 Task: Create a due date automation trigger when advanced on, 2 hours before a card is due add fields with custom field "Resume" set to a date less than 1 working days from now.
Action: Mouse moved to (974, 74)
Screenshot: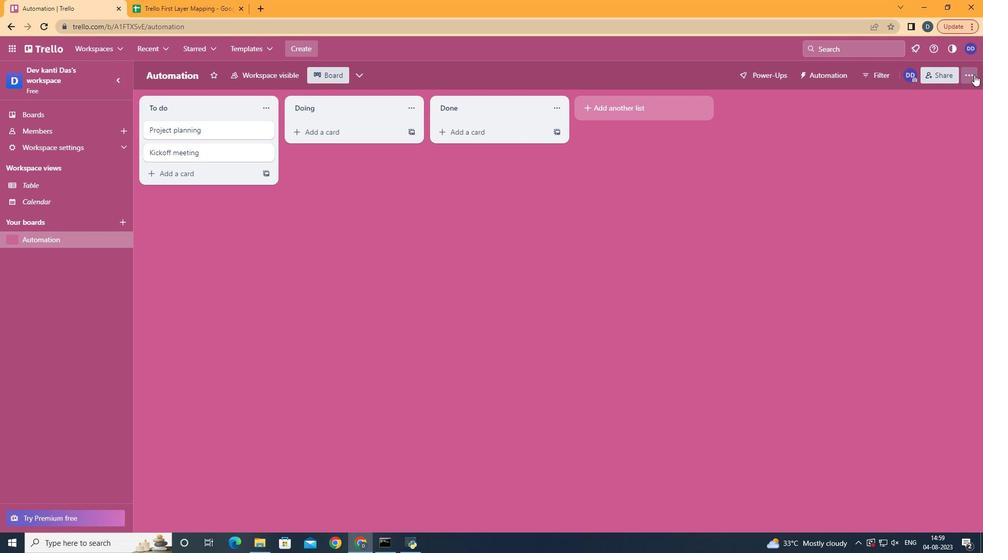 
Action: Mouse pressed left at (974, 74)
Screenshot: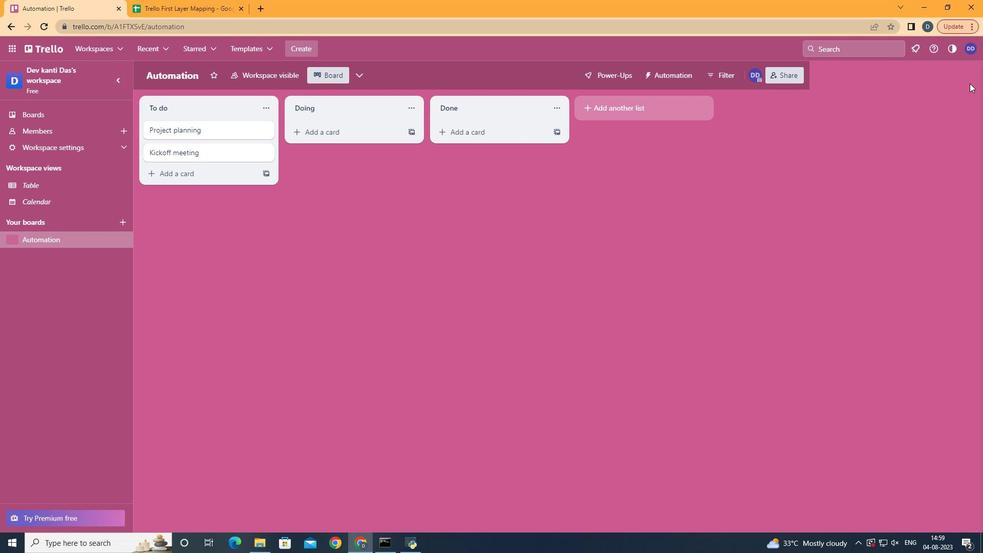 
Action: Mouse moved to (889, 232)
Screenshot: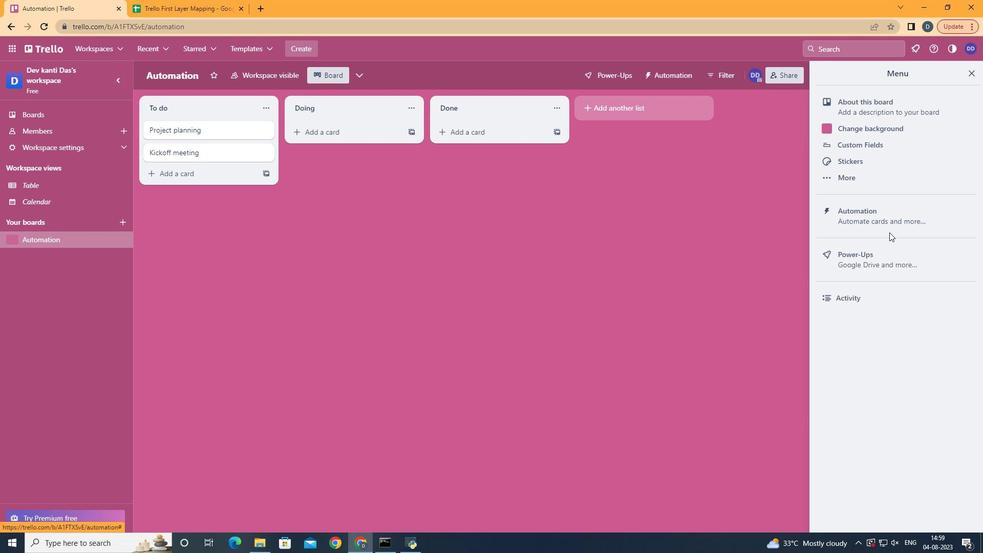 
Action: Mouse pressed left at (889, 232)
Screenshot: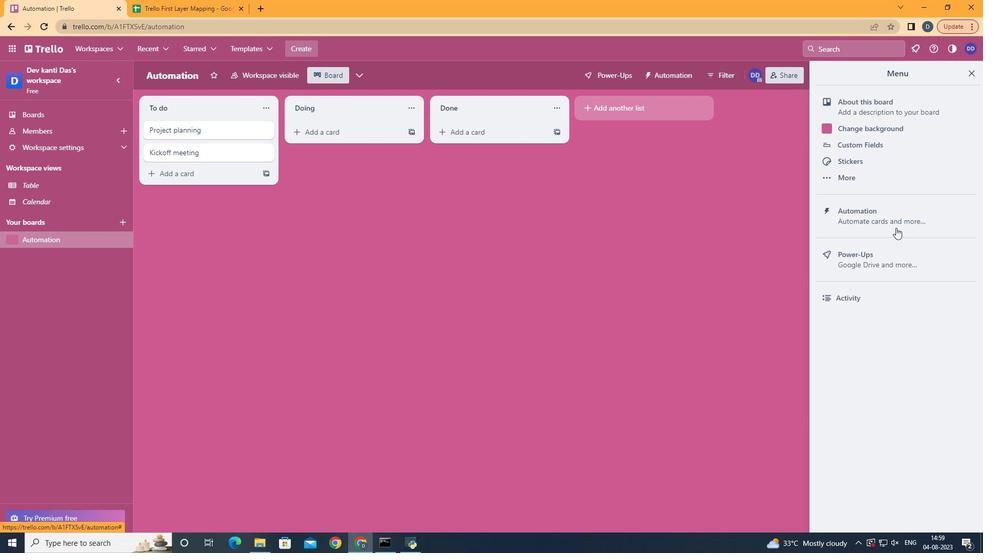 
Action: Mouse moved to (896, 227)
Screenshot: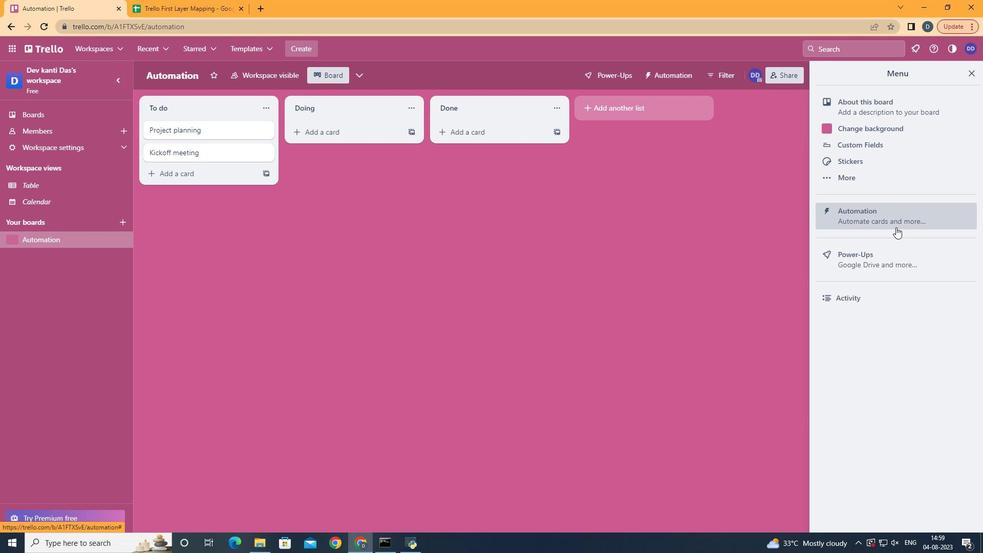 
Action: Mouse pressed left at (896, 227)
Screenshot: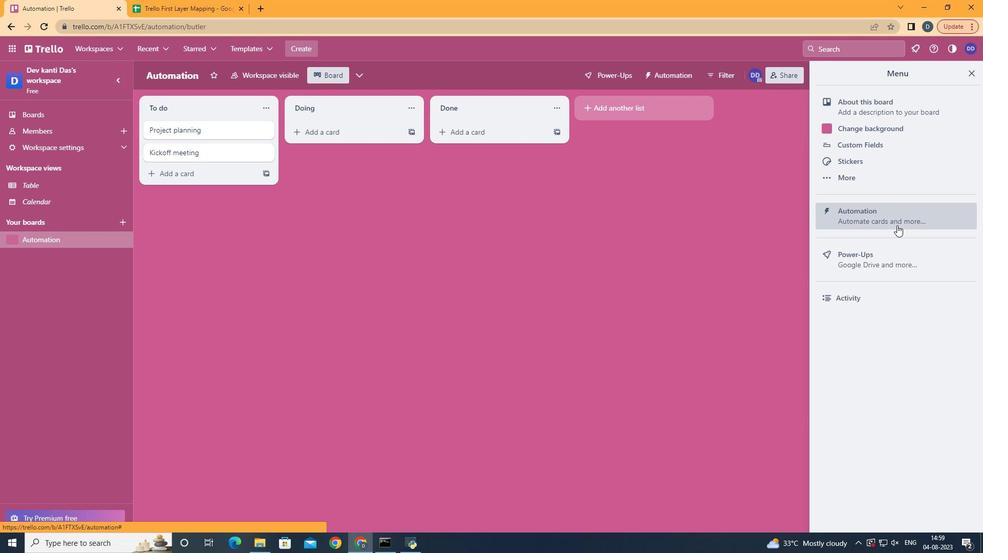 
Action: Mouse moved to (219, 208)
Screenshot: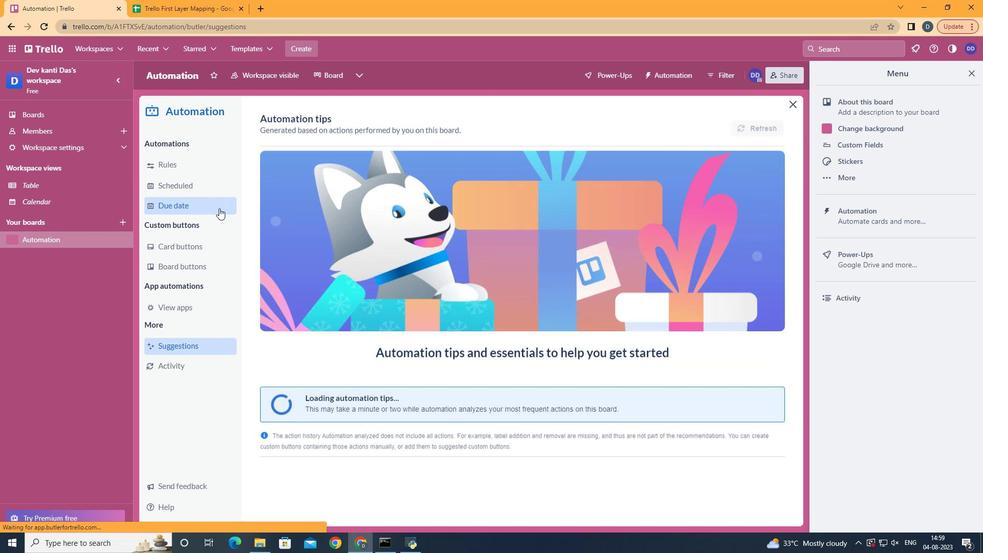 
Action: Mouse pressed left at (219, 208)
Screenshot: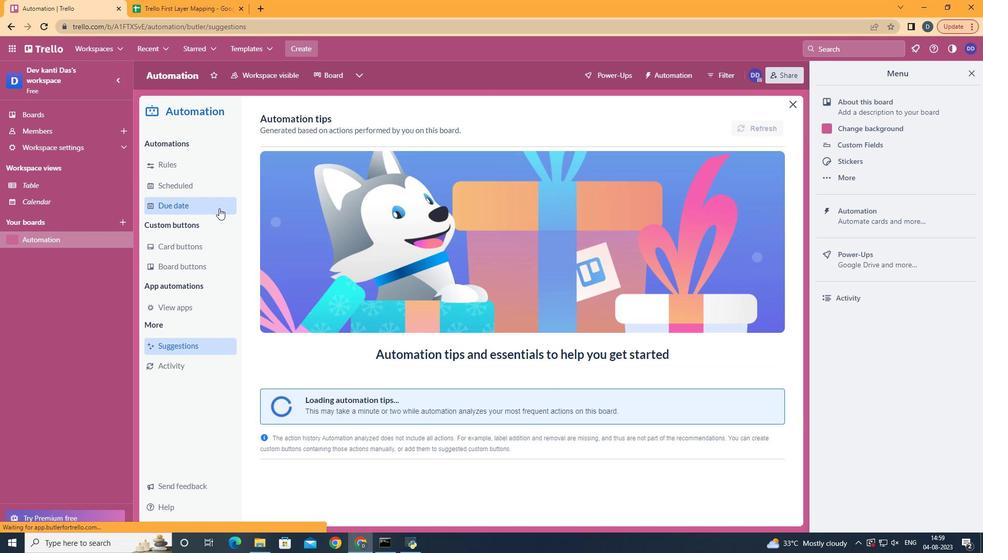 
Action: Mouse moved to (721, 122)
Screenshot: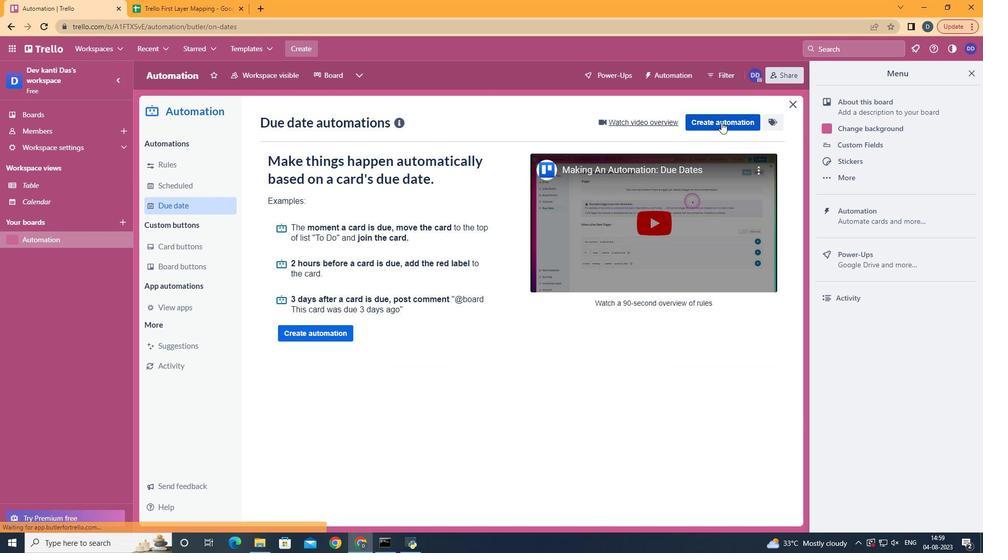 
Action: Mouse pressed left at (721, 122)
Screenshot: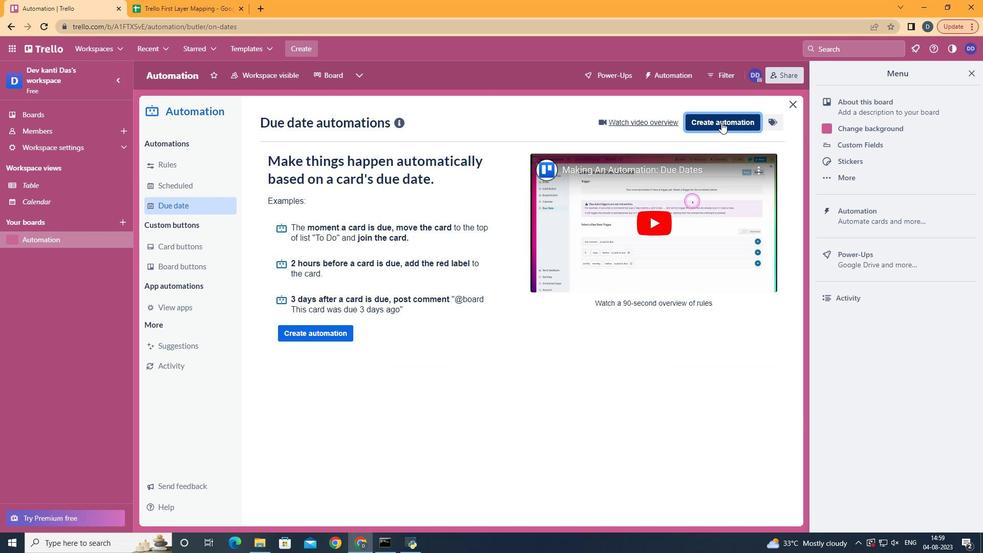 
Action: Mouse moved to (524, 223)
Screenshot: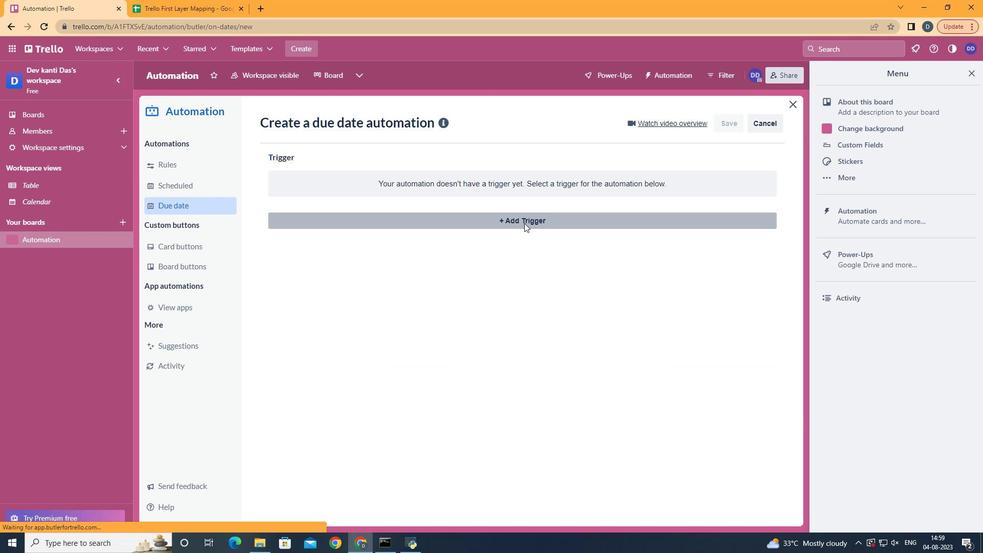 
Action: Mouse pressed left at (524, 223)
Screenshot: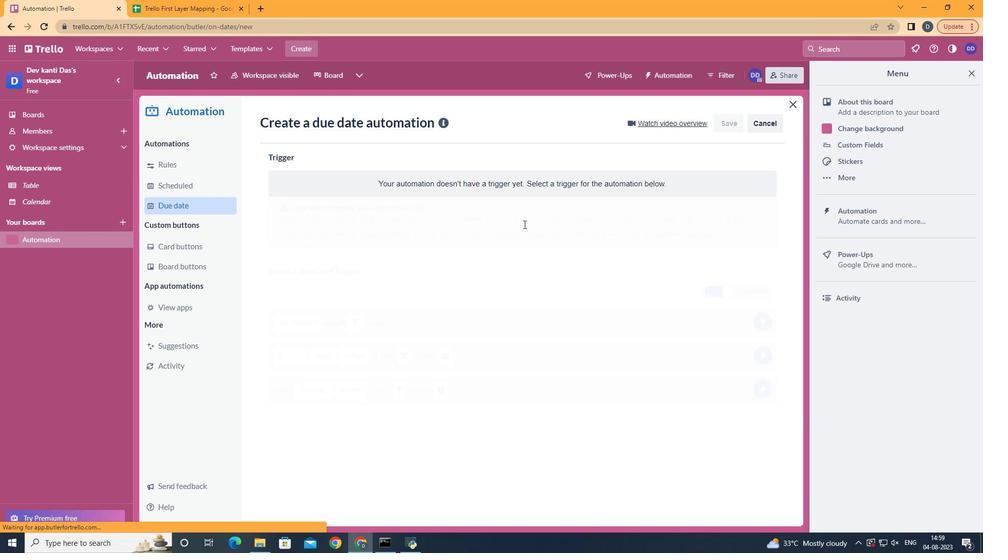 
Action: Mouse moved to (324, 435)
Screenshot: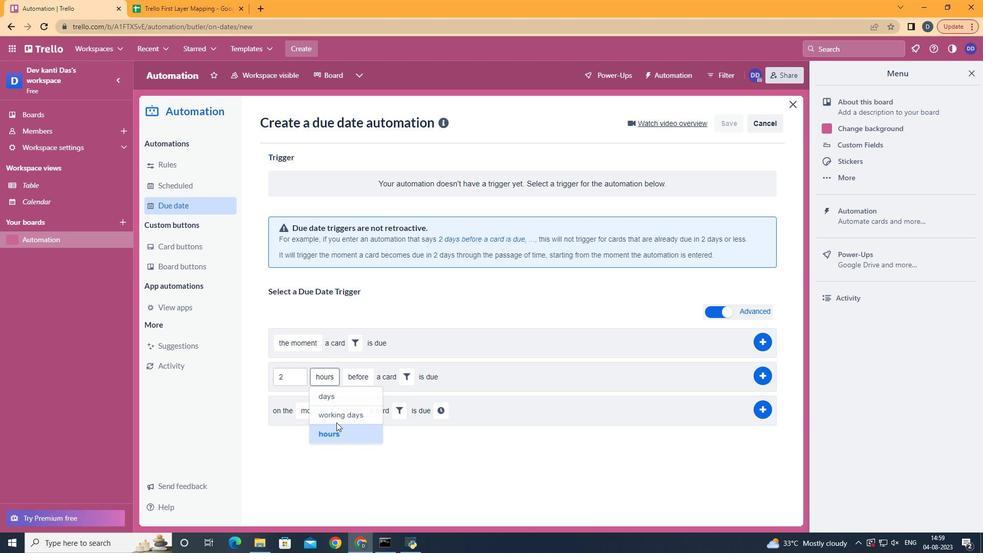 
Action: Mouse pressed left at (324, 435)
Screenshot: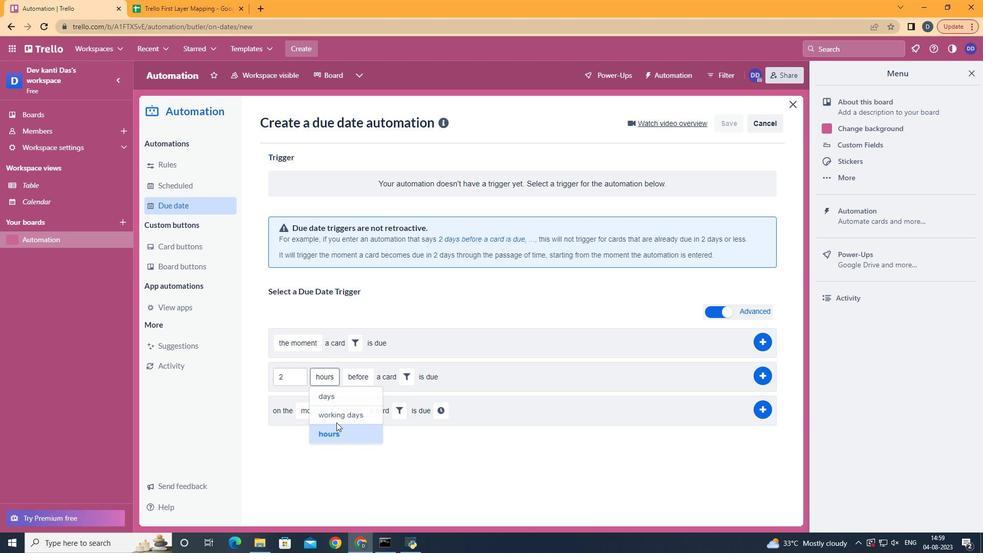 
Action: Mouse moved to (358, 400)
Screenshot: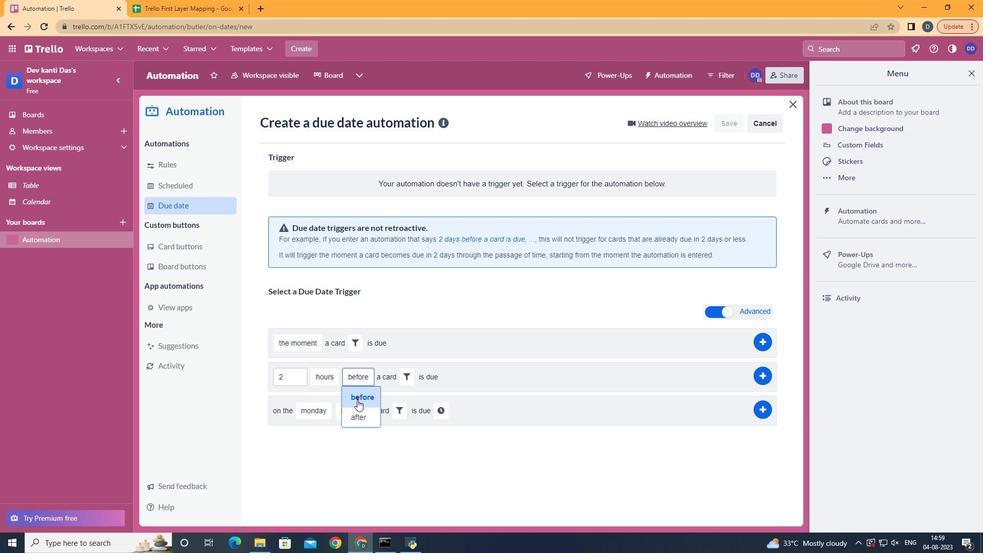 
Action: Mouse pressed left at (358, 400)
Screenshot: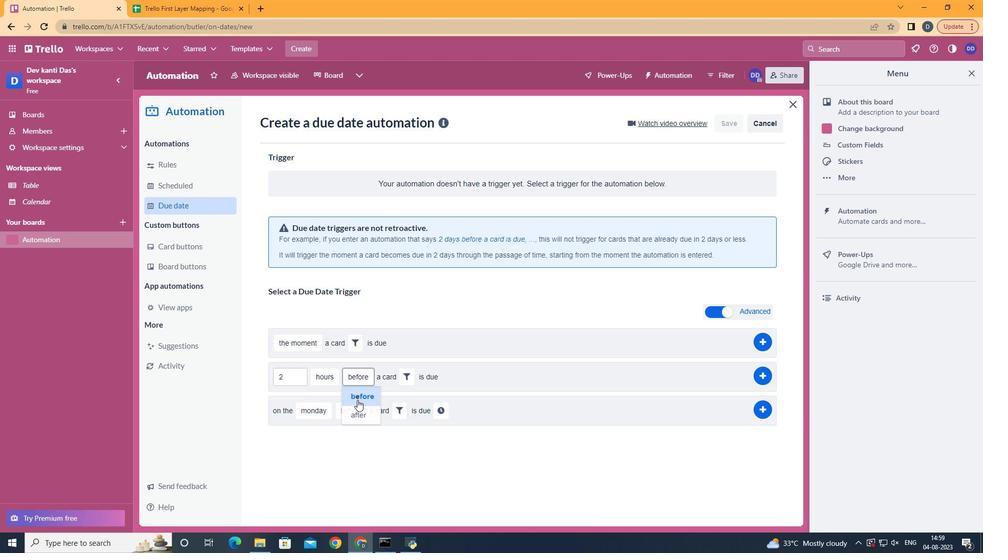 
Action: Mouse moved to (406, 377)
Screenshot: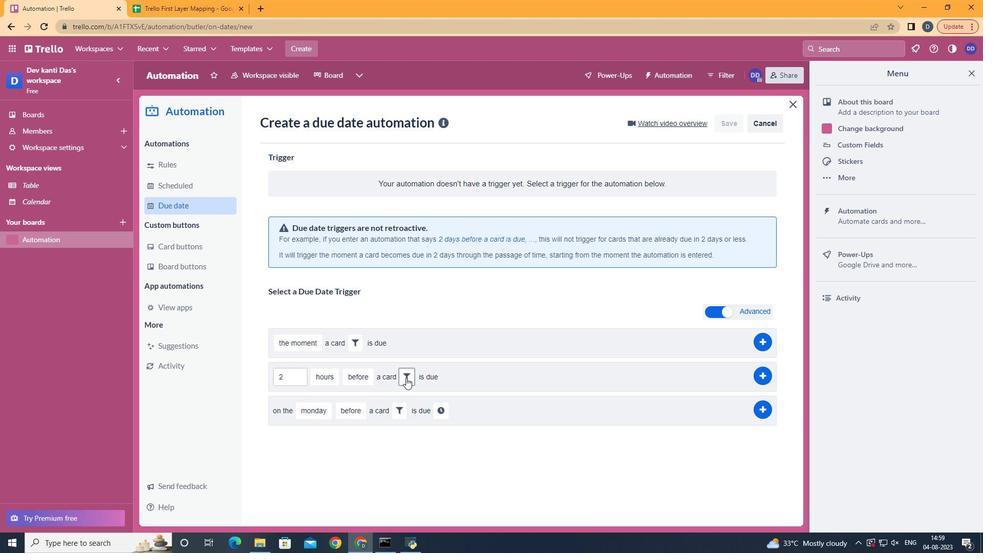 
Action: Mouse pressed left at (406, 377)
Screenshot: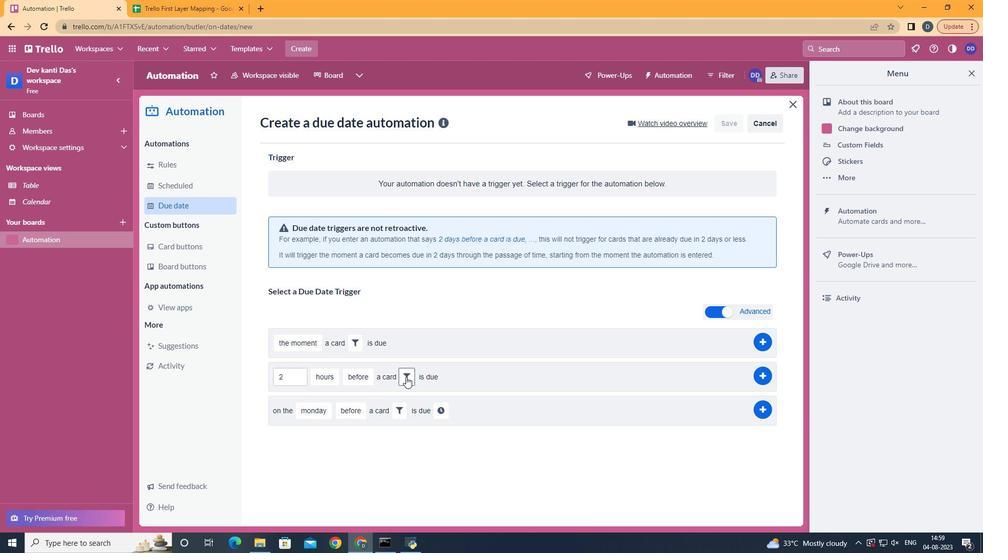 
Action: Mouse moved to (569, 407)
Screenshot: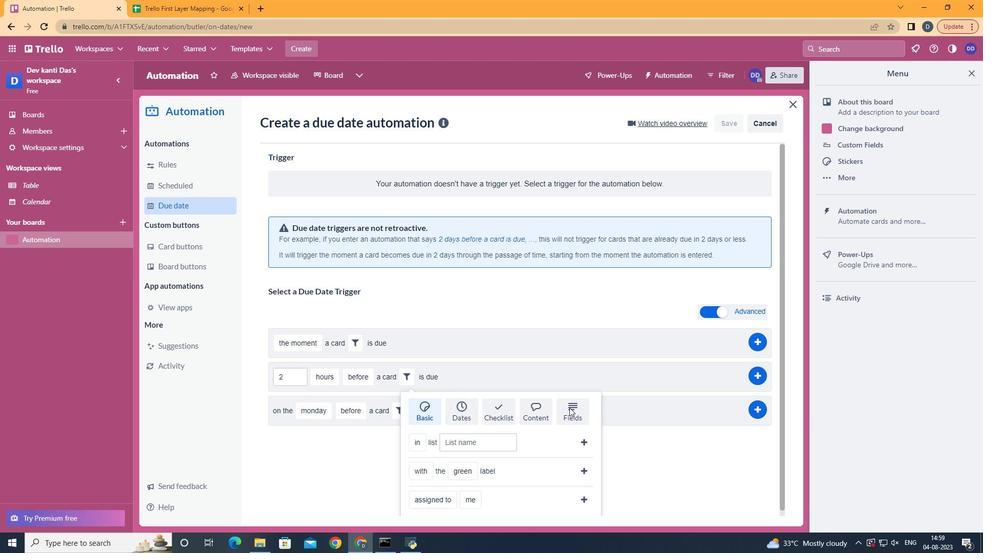 
Action: Mouse pressed left at (569, 407)
Screenshot: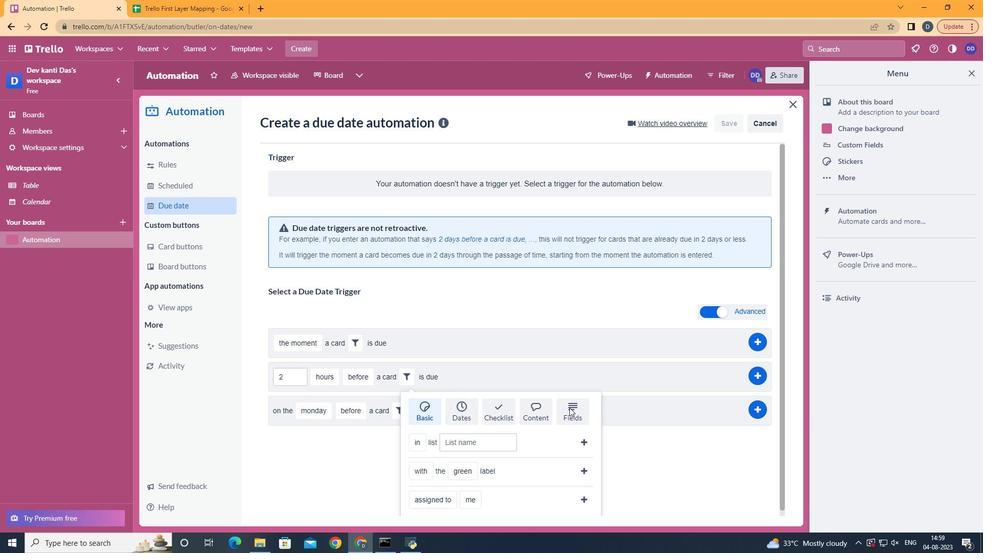 
Action: Mouse scrolled (569, 407) with delta (0, 0)
Screenshot: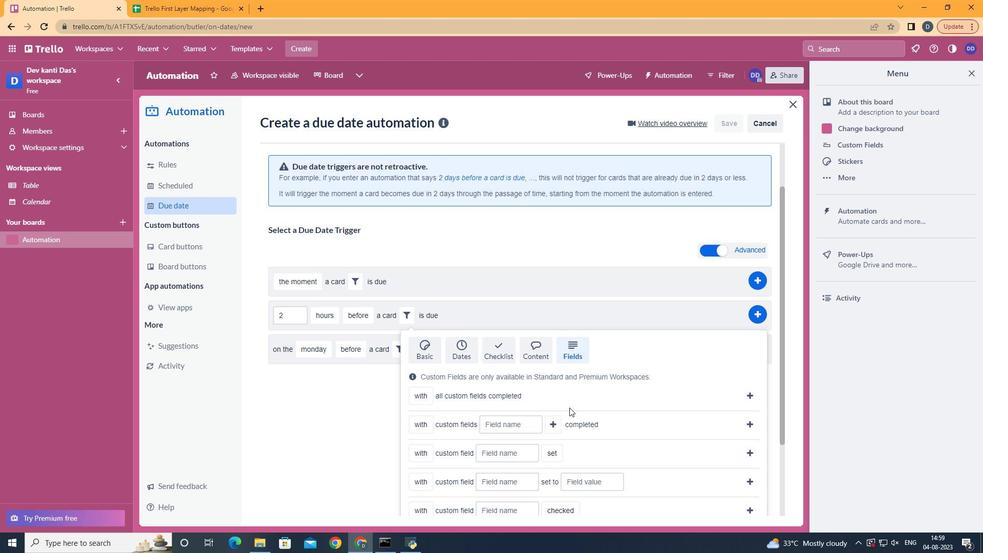 
Action: Mouse scrolled (569, 407) with delta (0, 0)
Screenshot: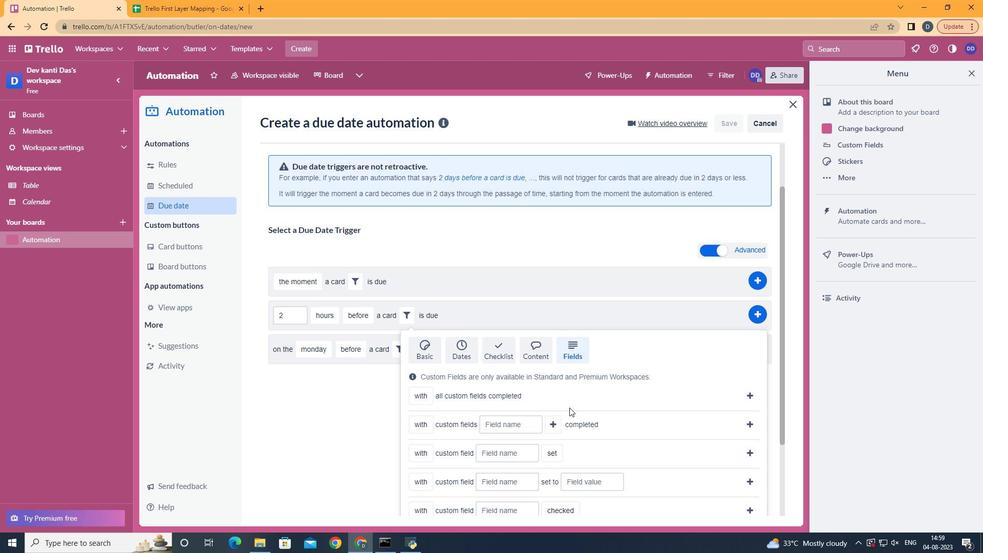 
Action: Mouse scrolled (569, 407) with delta (0, 0)
Screenshot: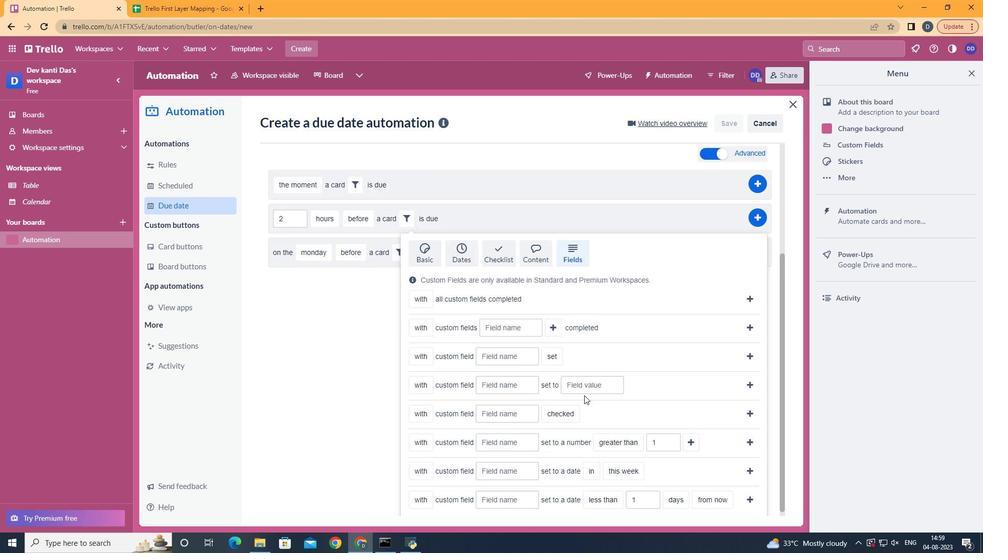 
Action: Mouse scrolled (569, 407) with delta (0, 0)
Screenshot: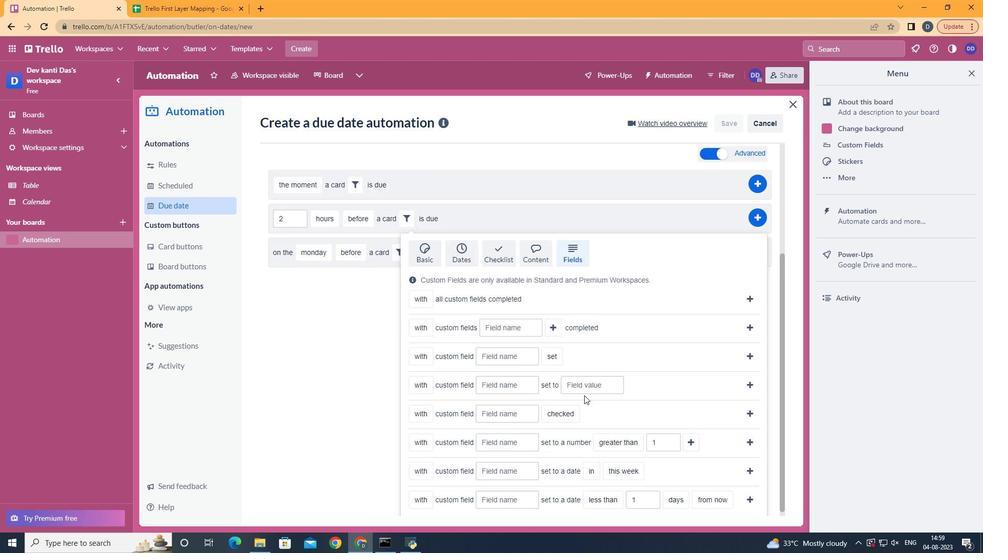 
Action: Mouse scrolled (569, 407) with delta (0, 0)
Screenshot: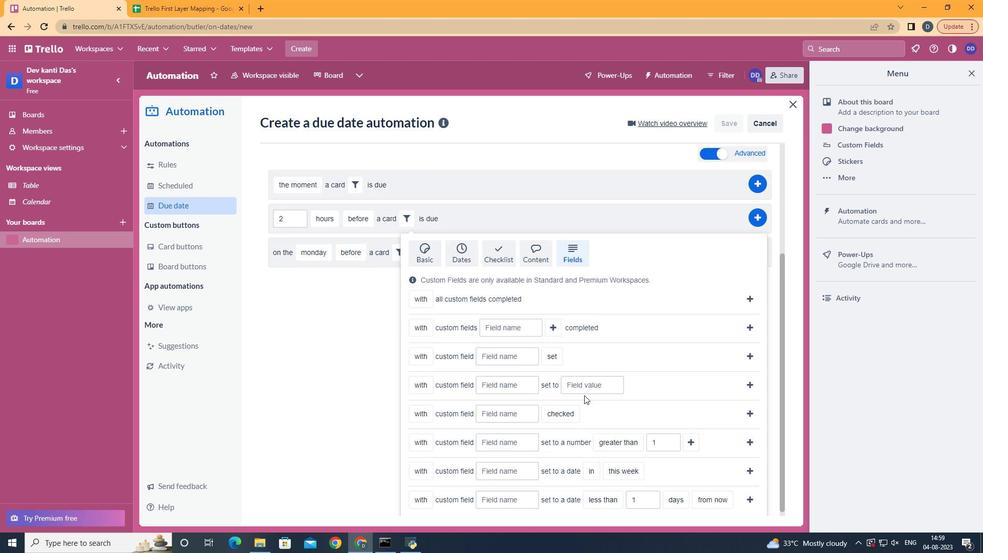 
Action: Mouse moved to (440, 453)
Screenshot: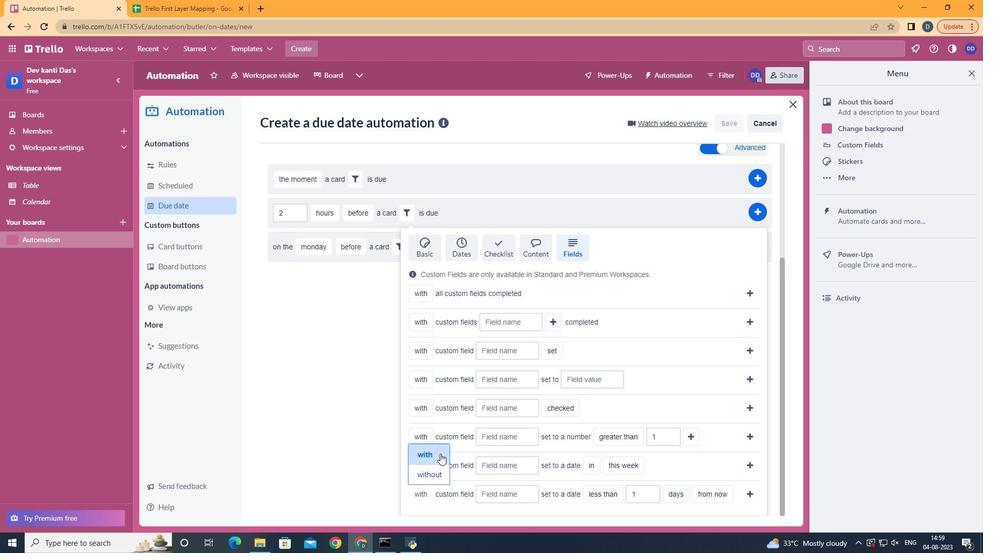 
Action: Mouse pressed left at (440, 453)
Screenshot: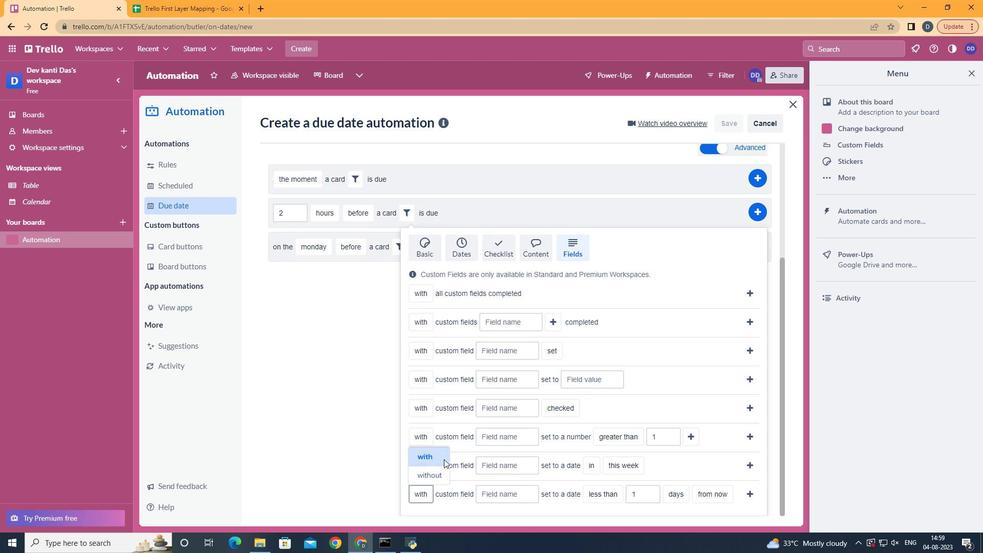 
Action: Mouse moved to (496, 491)
Screenshot: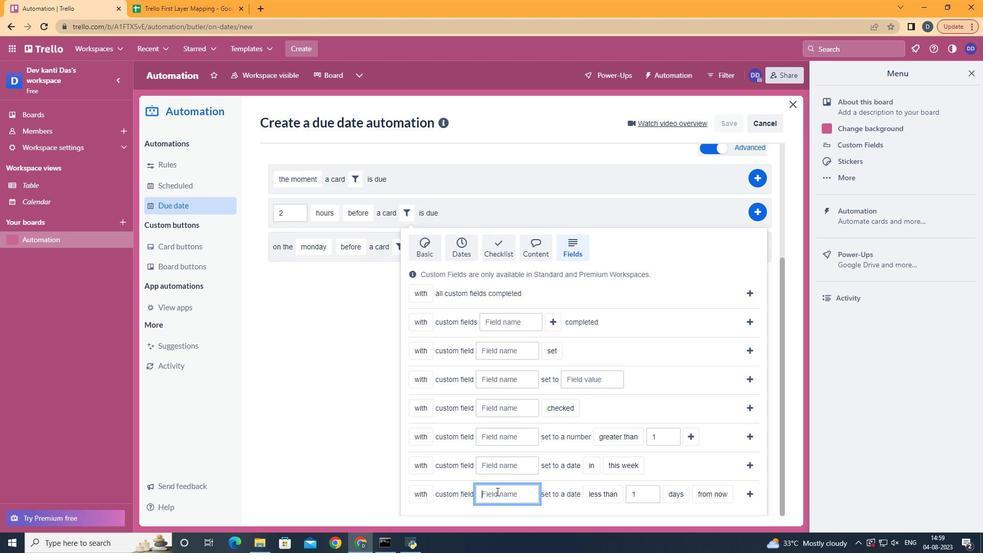 
Action: Mouse pressed left at (496, 491)
Screenshot: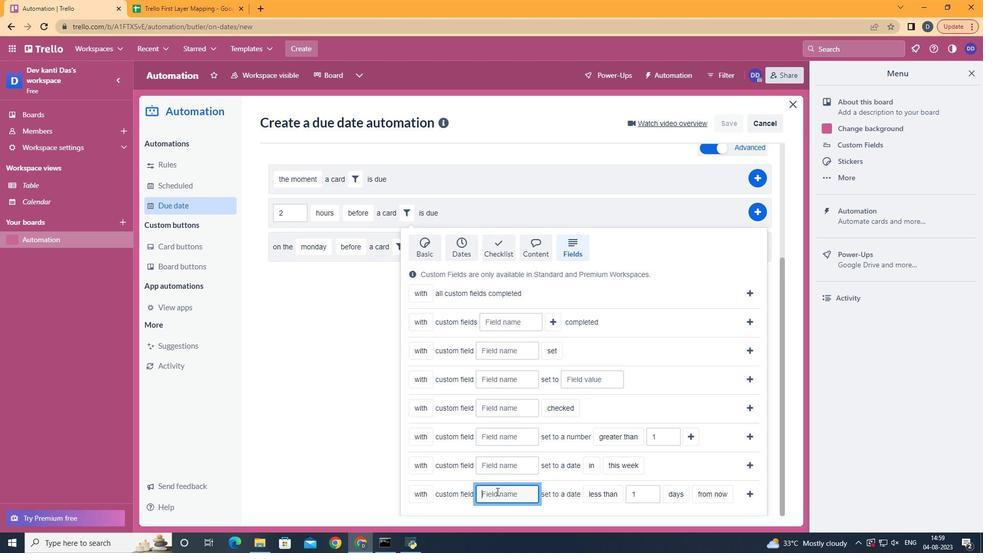 
Action: Key pressed <Key.shift>Resume
Screenshot: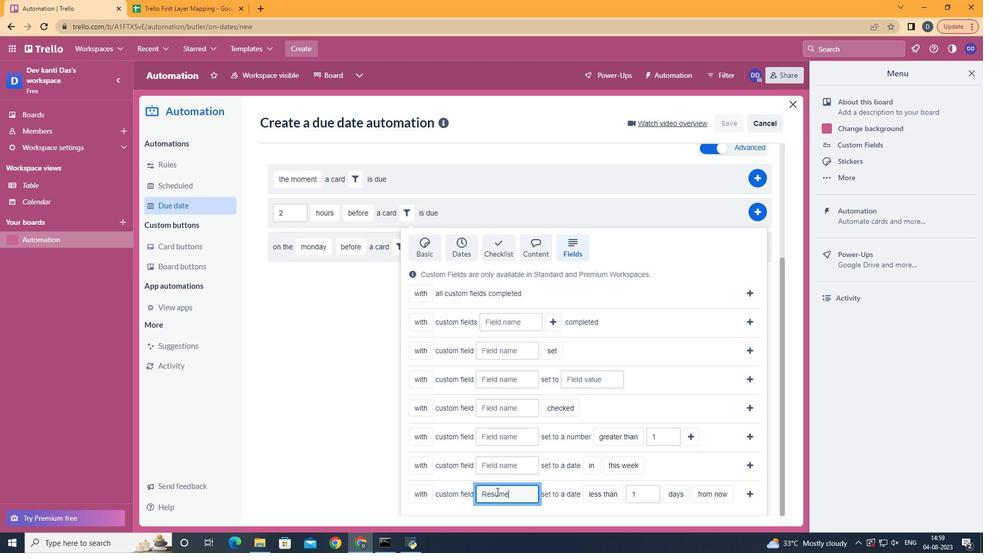 
Action: Mouse moved to (611, 426)
Screenshot: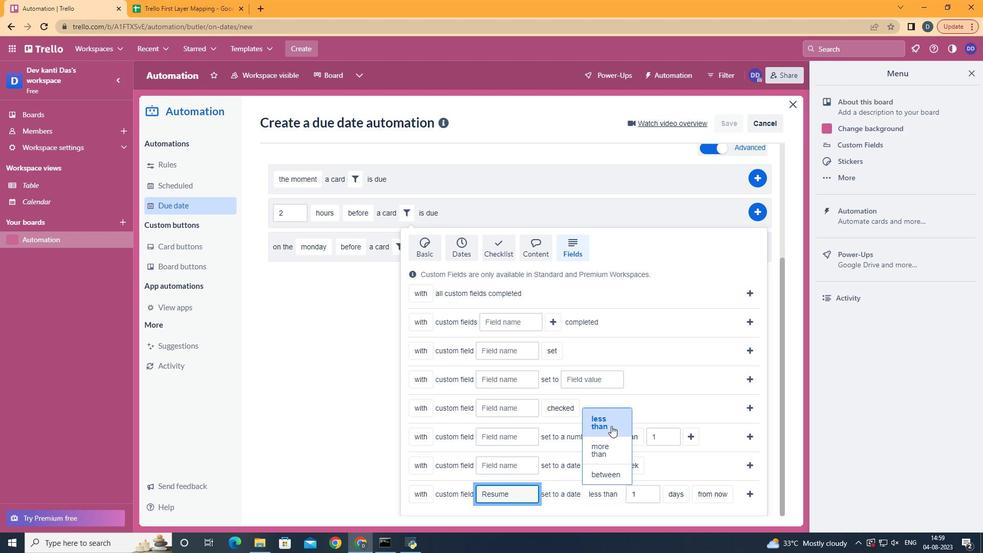 
Action: Mouse pressed left at (611, 426)
Screenshot: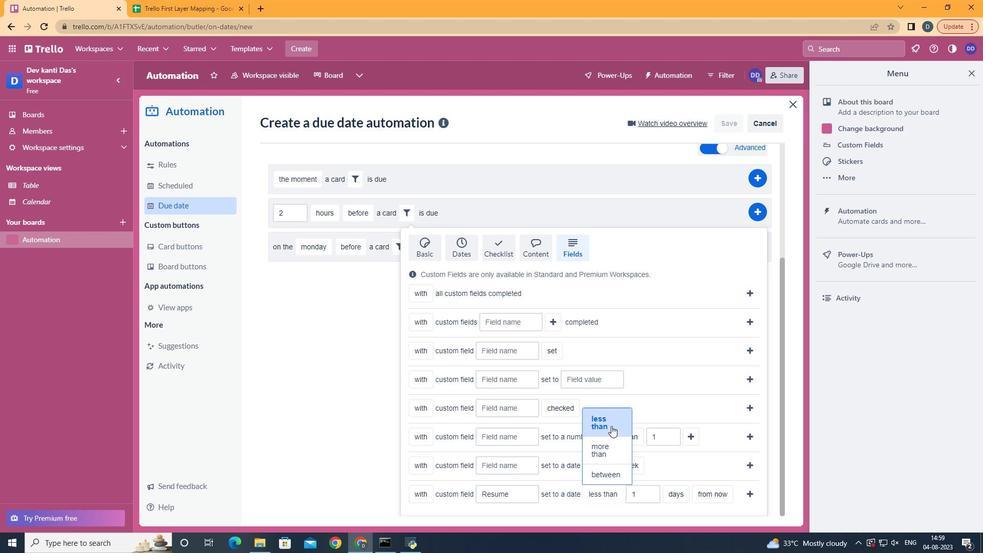 
Action: Mouse moved to (683, 474)
Screenshot: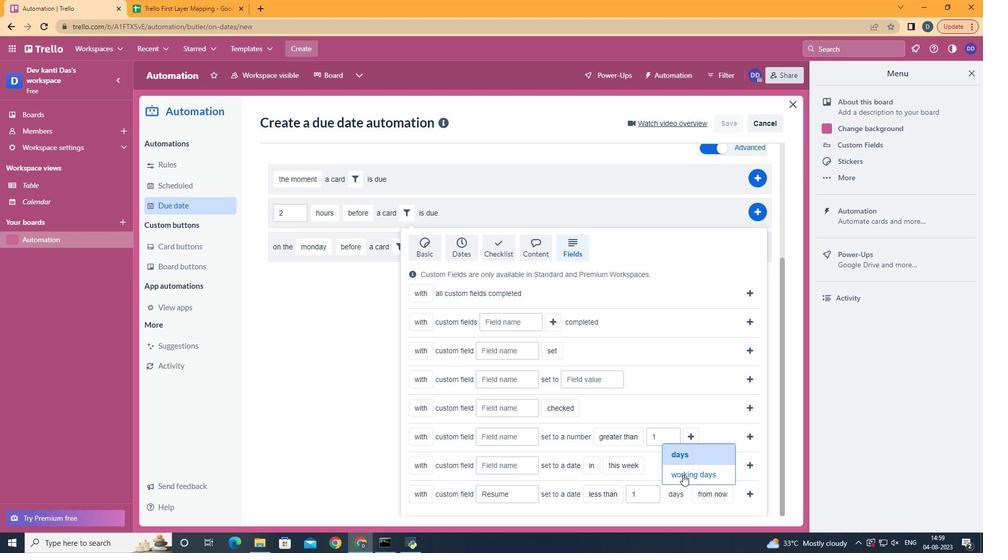 
Action: Mouse pressed left at (683, 474)
Screenshot: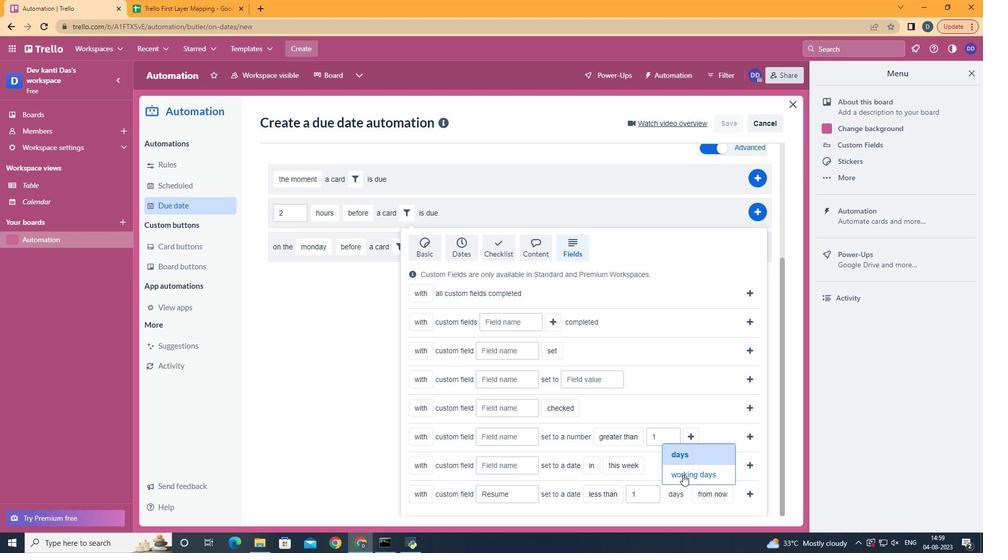 
Action: Mouse moved to (454, 466)
Screenshot: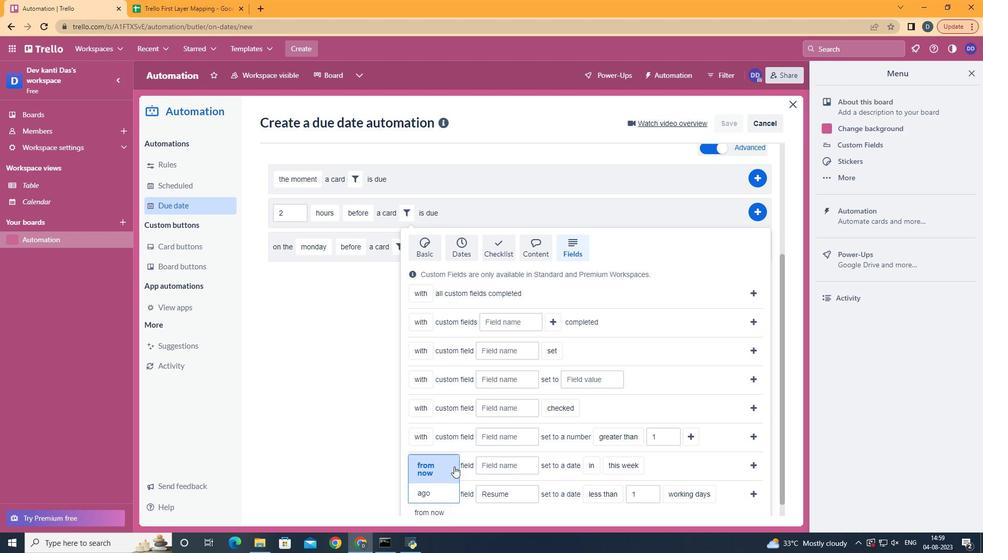 
Action: Mouse pressed left at (454, 466)
Screenshot: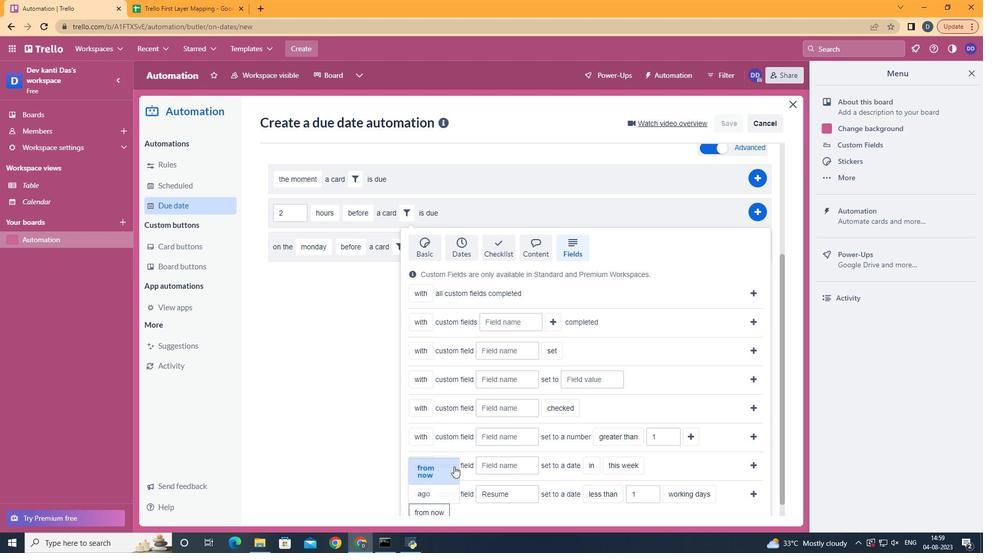 
Action: Mouse moved to (754, 494)
Screenshot: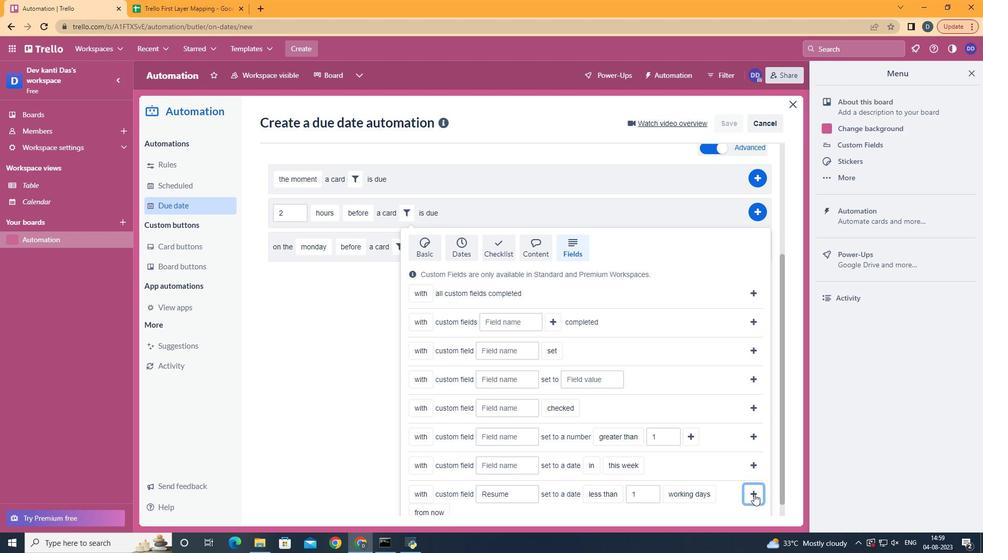 
Action: Mouse pressed left at (754, 494)
Screenshot: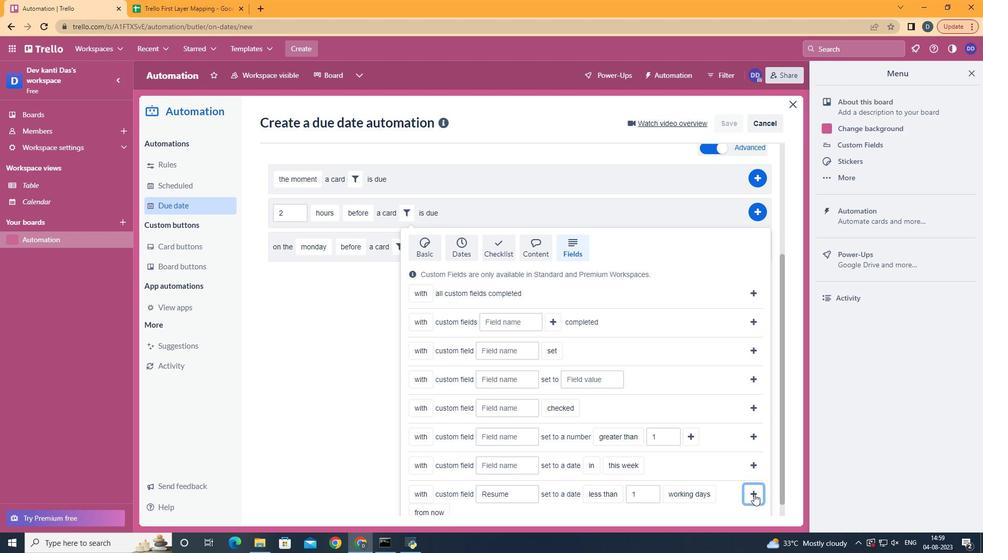 
Action: Mouse moved to (761, 381)
Screenshot: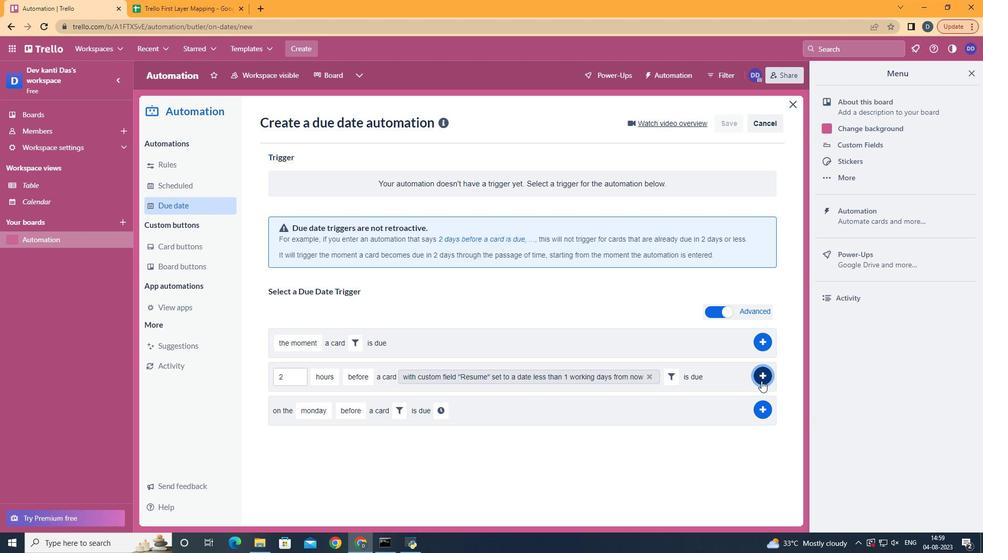 
Action: Mouse pressed left at (761, 381)
Screenshot: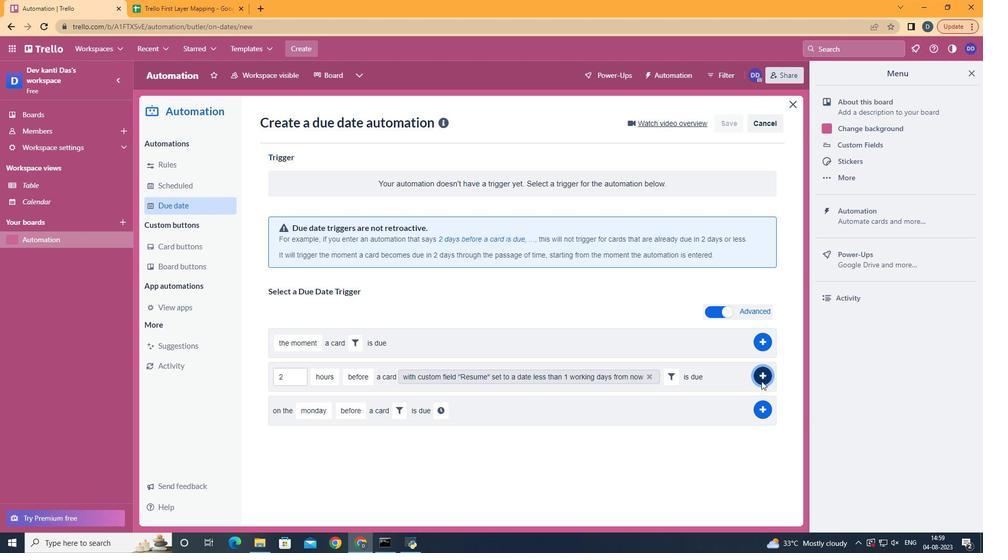 
Action: Mouse moved to (413, 217)
Screenshot: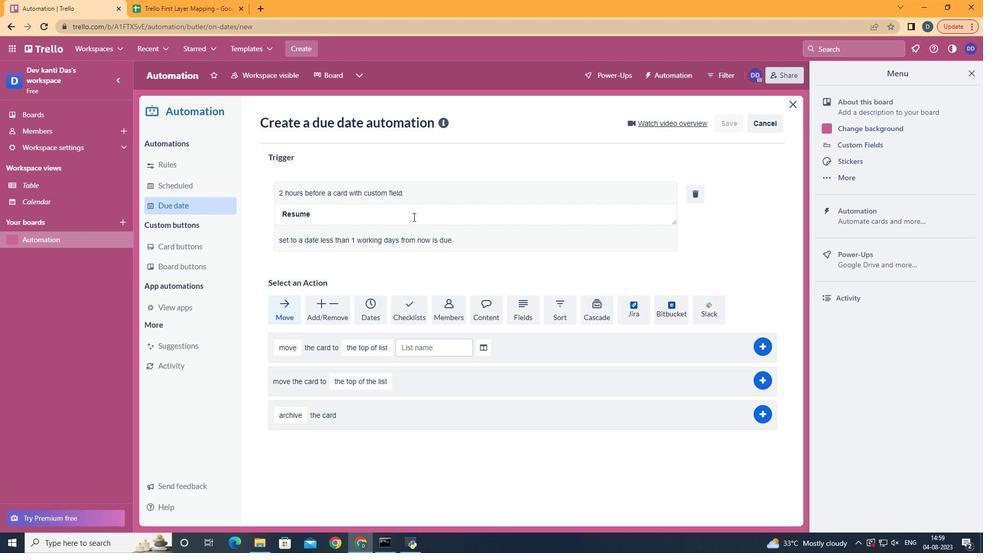 
